 Task: Use the formula "SUMIFS" in spreadsheet "Project portfolio".
Action: Mouse moved to (113, 75)
Screenshot: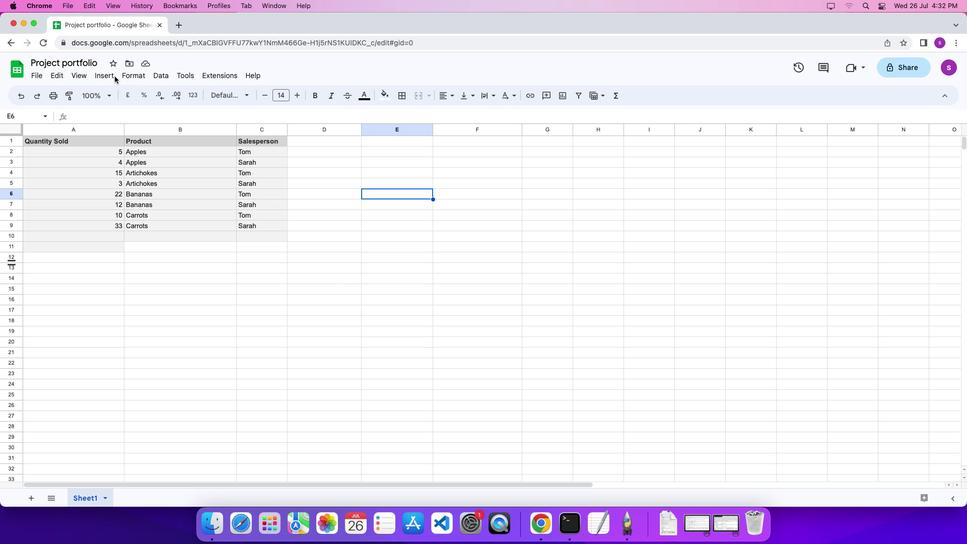
Action: Mouse pressed left at (113, 75)
Screenshot: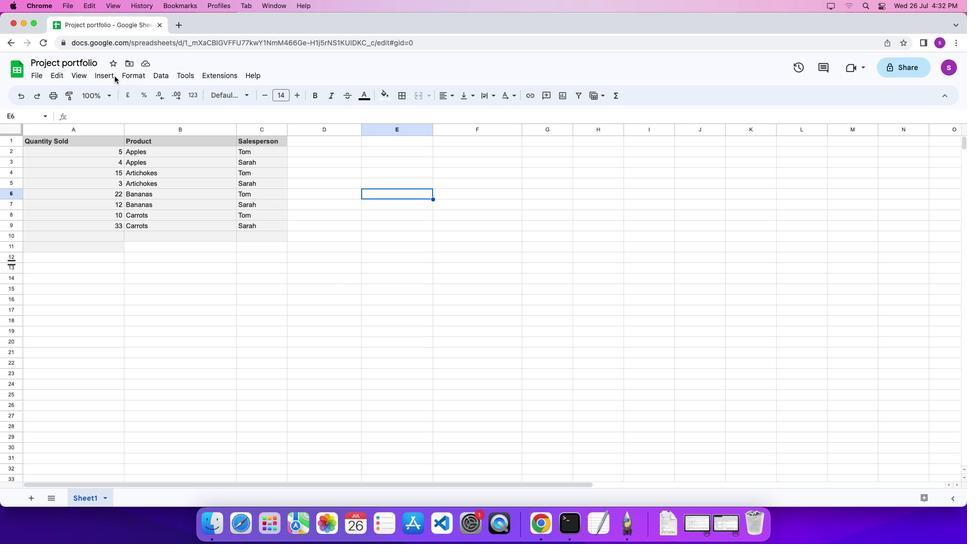 
Action: Mouse moved to (108, 74)
Screenshot: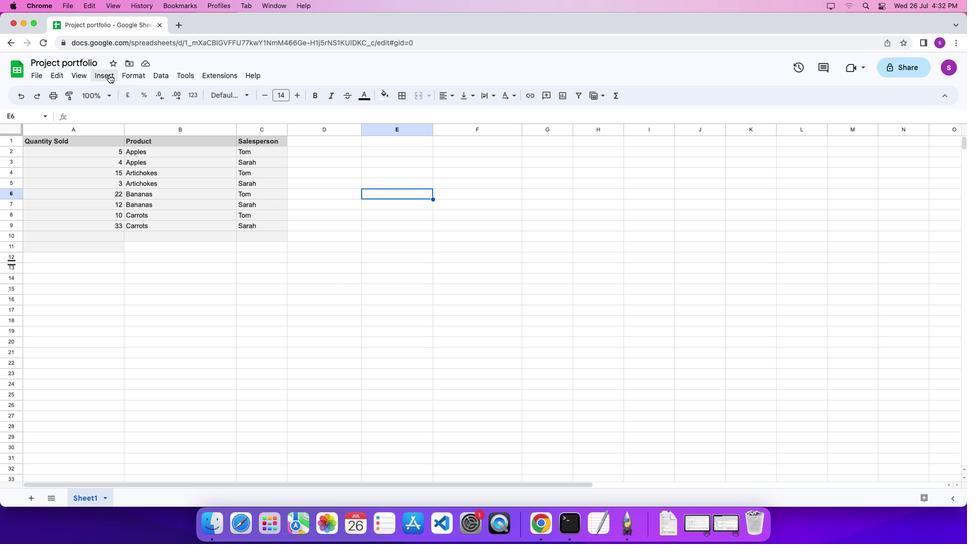 
Action: Mouse pressed left at (108, 74)
Screenshot: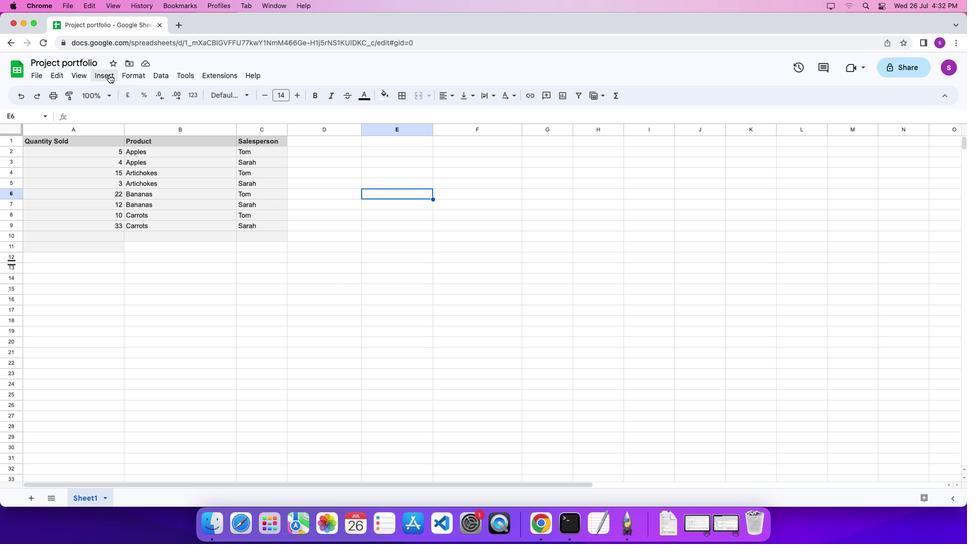 
Action: Mouse moved to (450, 238)
Screenshot: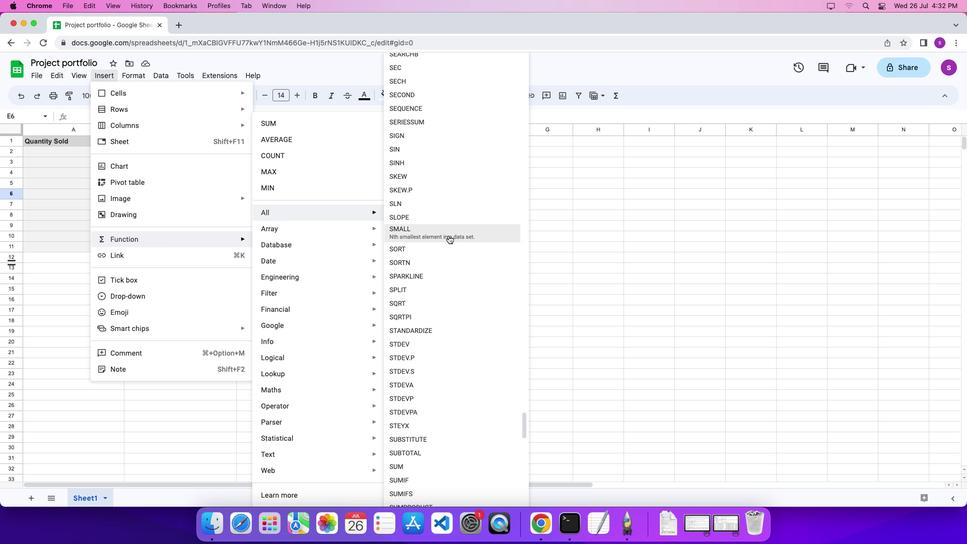 
Action: Mouse scrolled (450, 238) with delta (-1, -2)
Screenshot: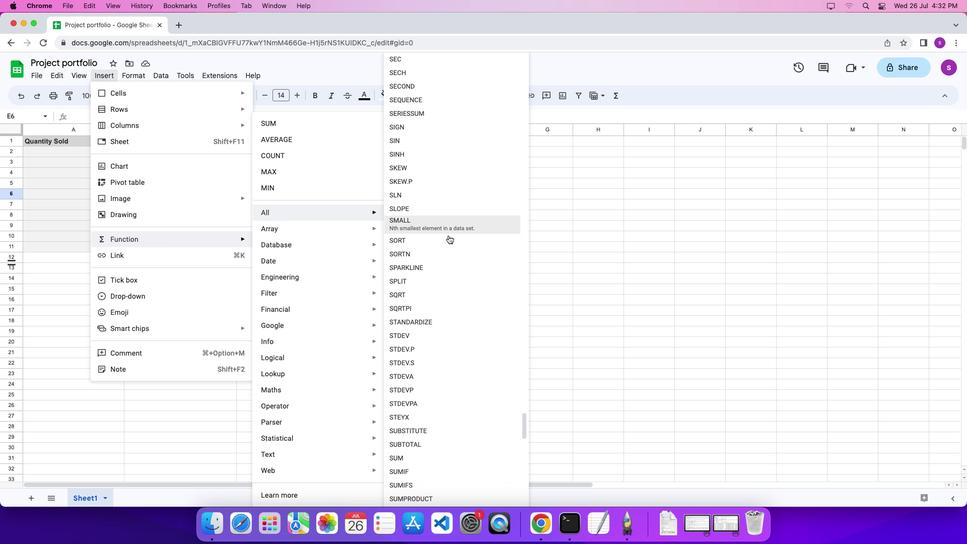 
Action: Mouse scrolled (450, 238) with delta (-1, -2)
Screenshot: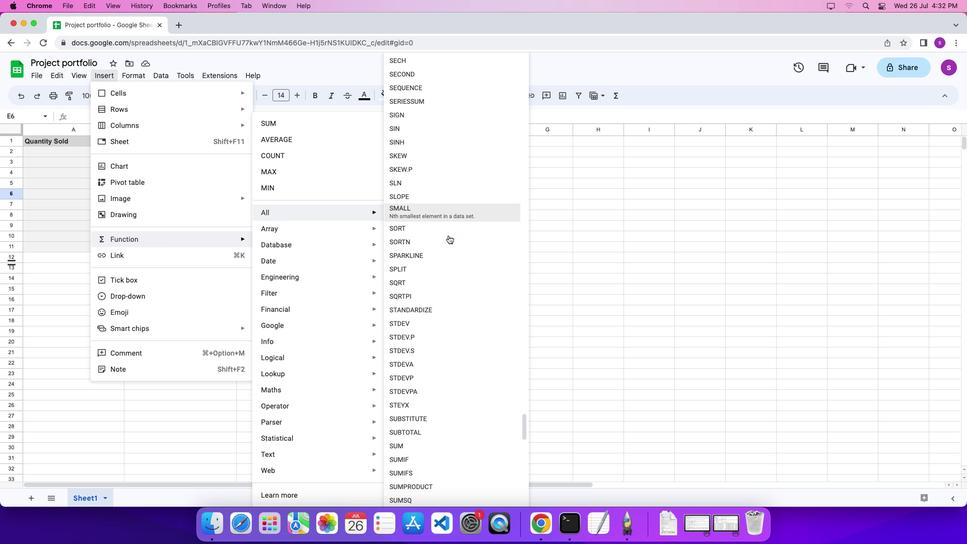 
Action: Mouse scrolled (450, 238) with delta (-1, -2)
Screenshot: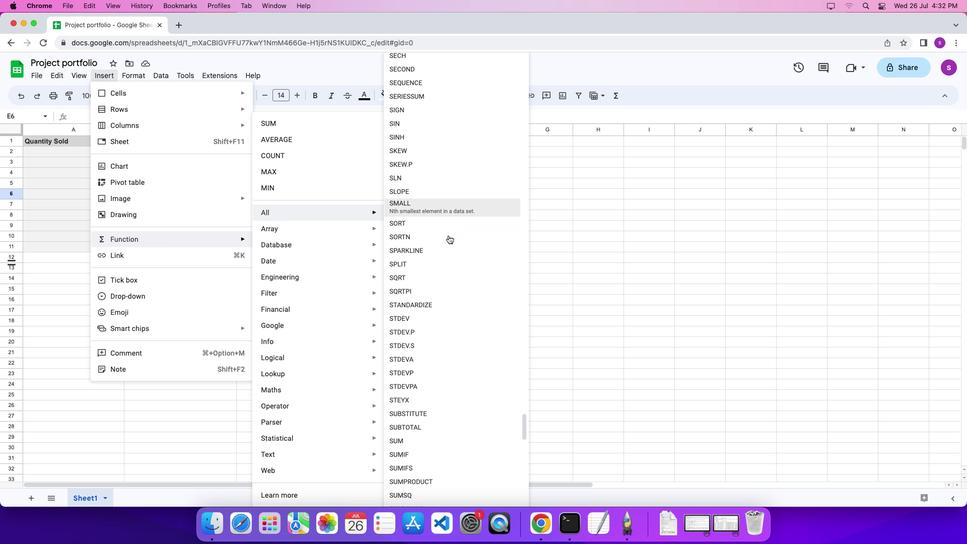
Action: Mouse moved to (430, 476)
Screenshot: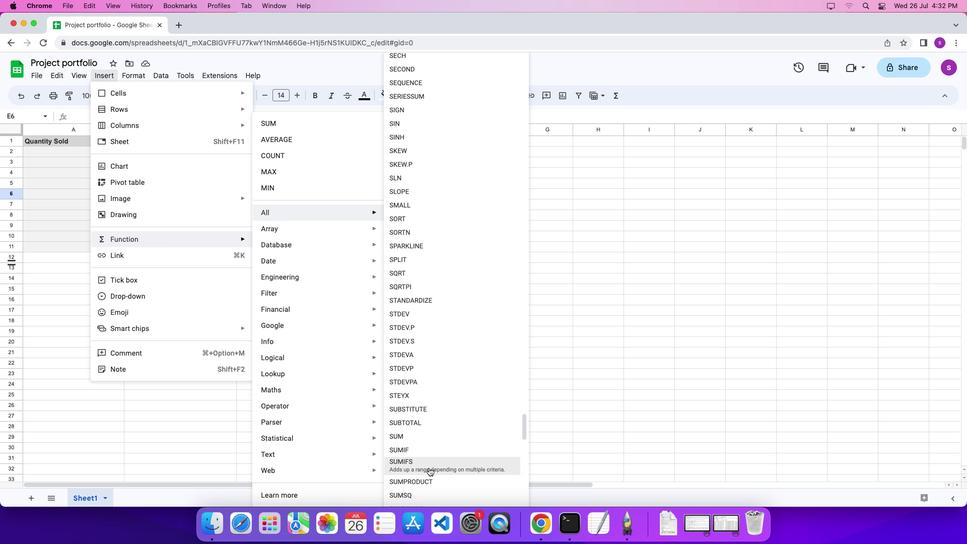 
Action: Mouse pressed left at (430, 476)
Screenshot: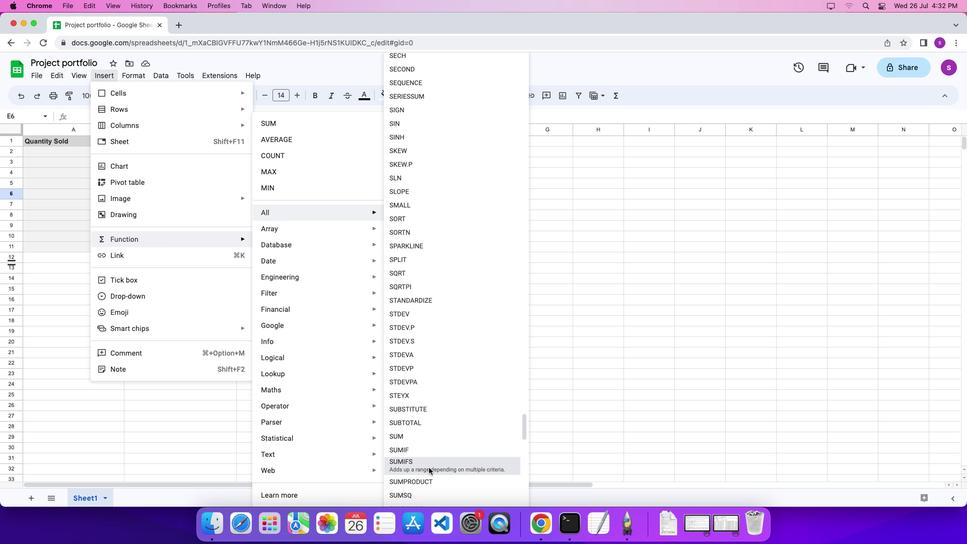 
Action: Mouse moved to (100, 151)
Screenshot: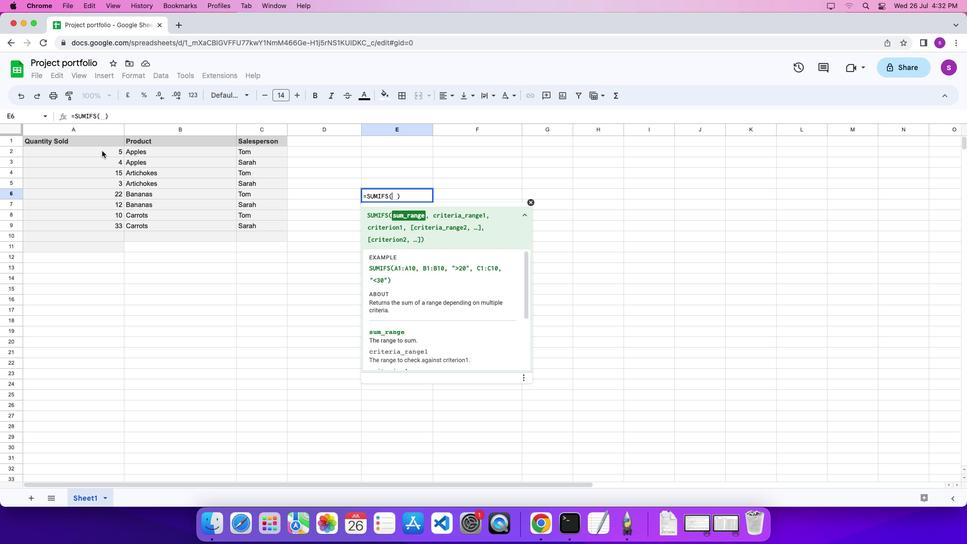 
Action: Mouse pressed left at (100, 151)
Screenshot: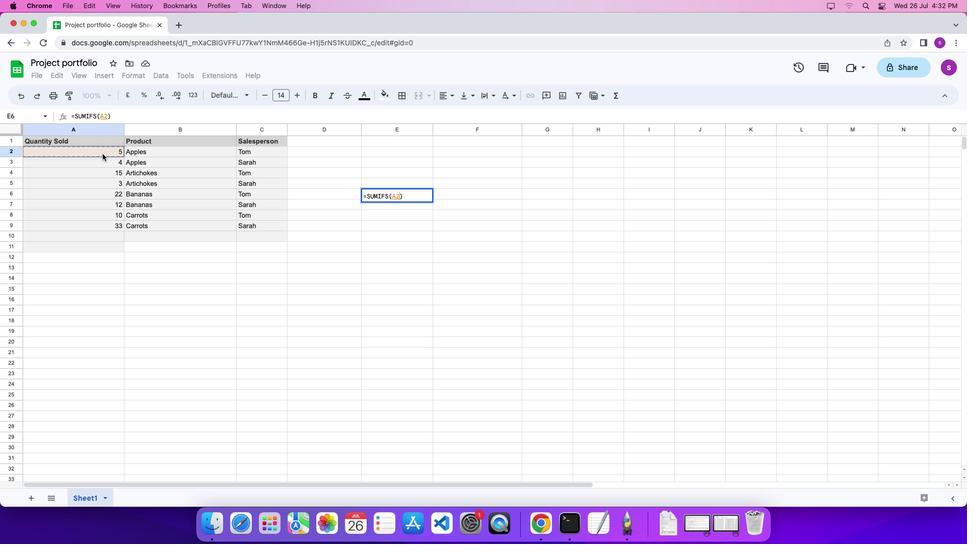 
Action: Mouse moved to (104, 224)
Screenshot: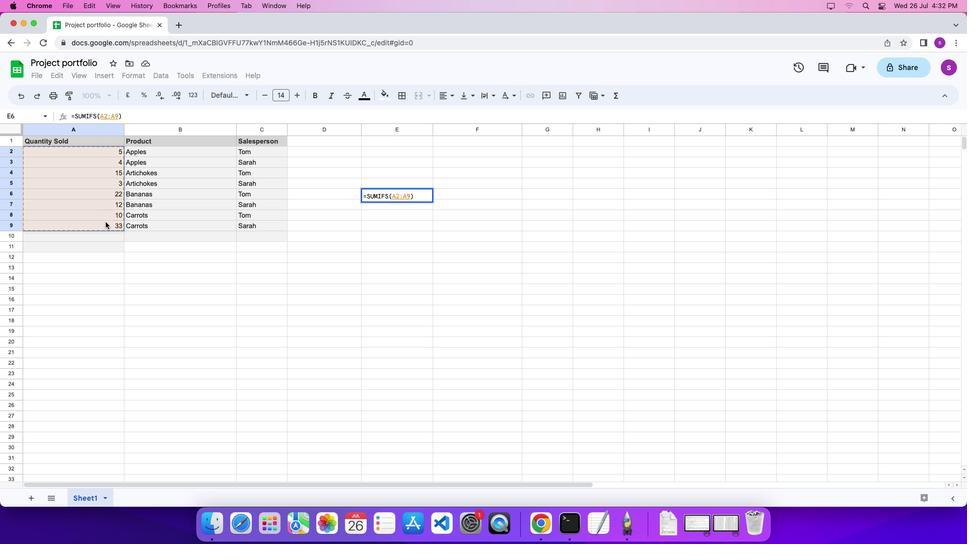 
Action: Key pressed ','
Screenshot: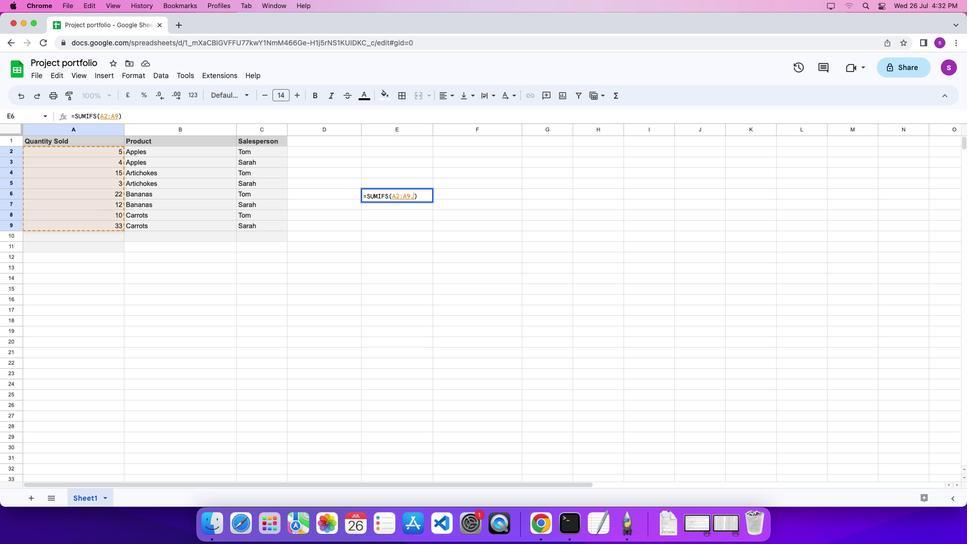 
Action: Mouse moved to (182, 148)
Screenshot: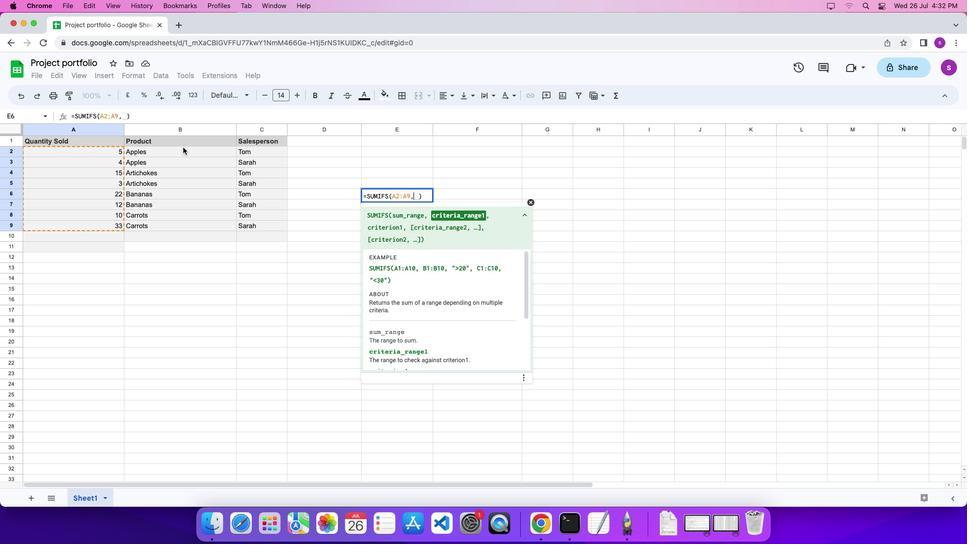 
Action: Mouse pressed left at (182, 148)
Screenshot: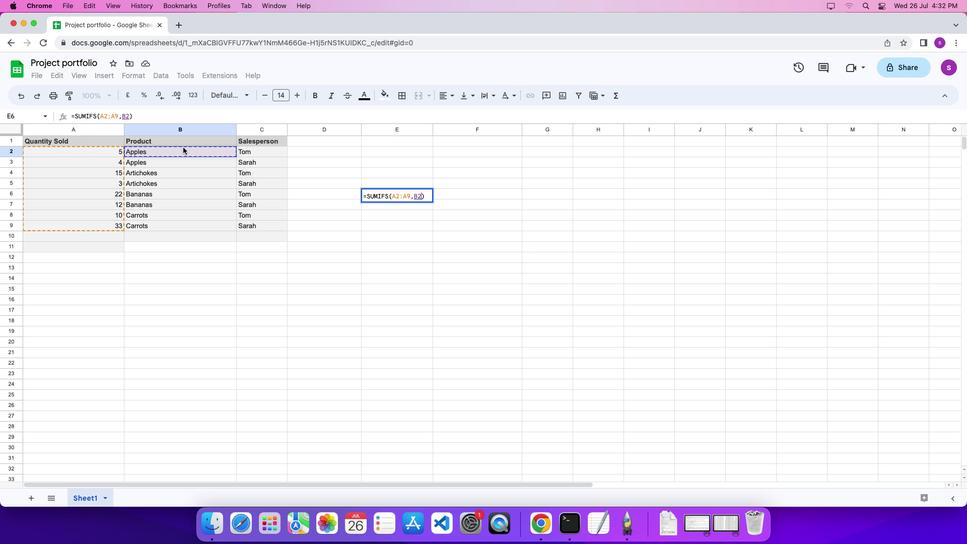 
Action: Mouse moved to (182, 224)
Screenshot: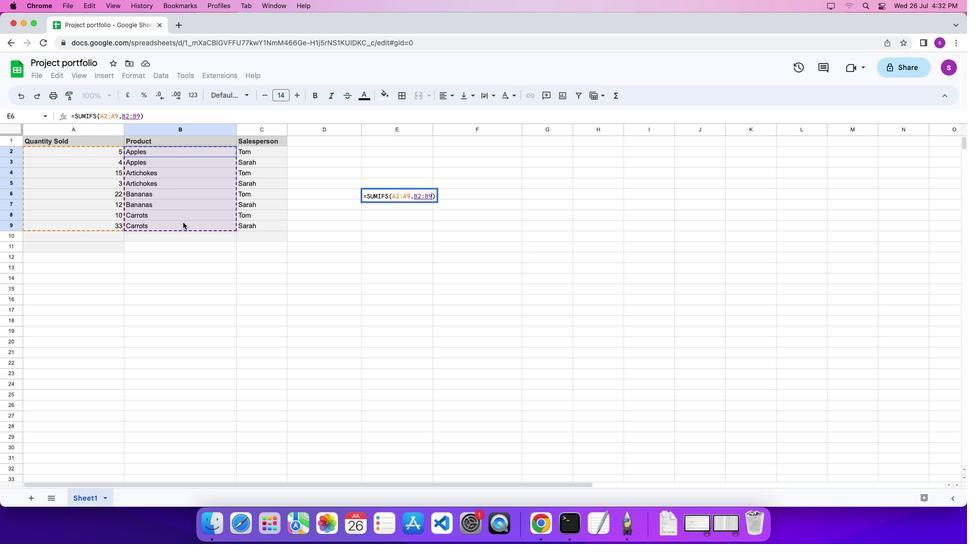 
Action: Key pressed ','
Screenshot: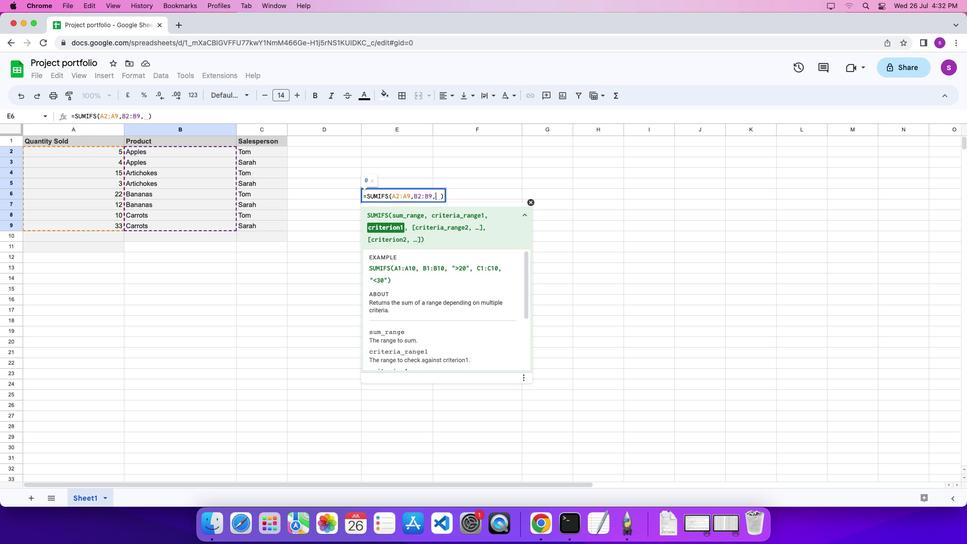 
Action: Mouse moved to (190, 228)
Screenshot: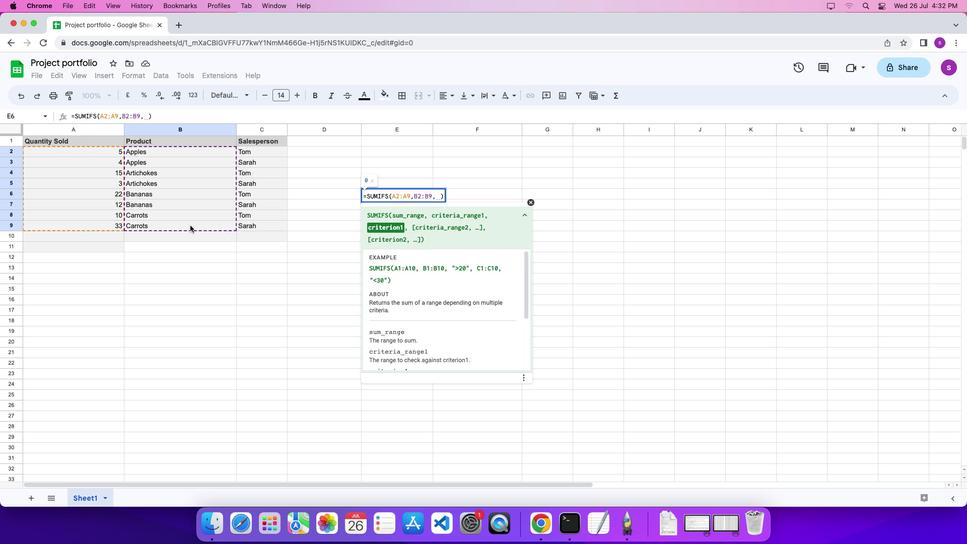 
Action: Key pressed Key.shift_r'"'Key.shiftKey.shift_r'<''>'Key.shift'B''a''n''a''n''a''s'Key.shift_r'"'','
Screenshot: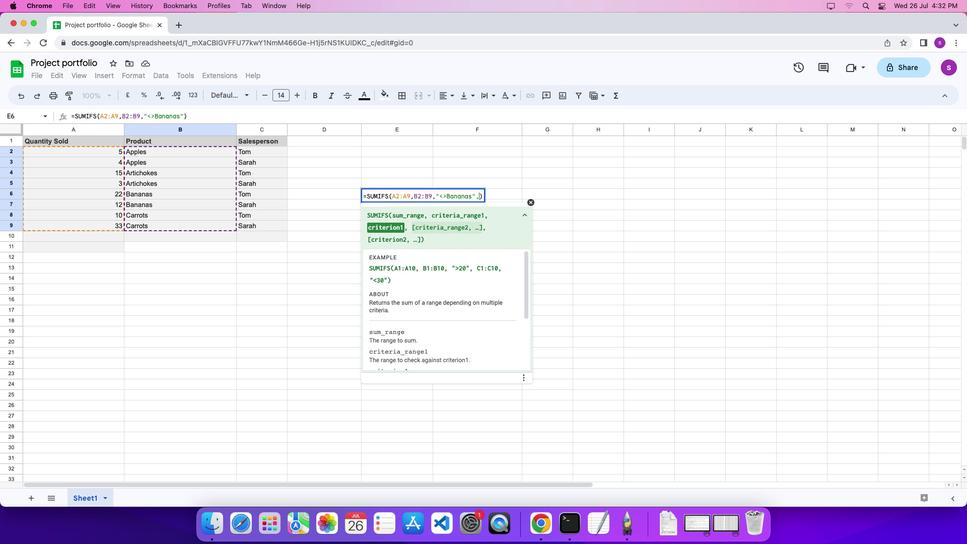 
Action: Mouse moved to (252, 152)
Screenshot: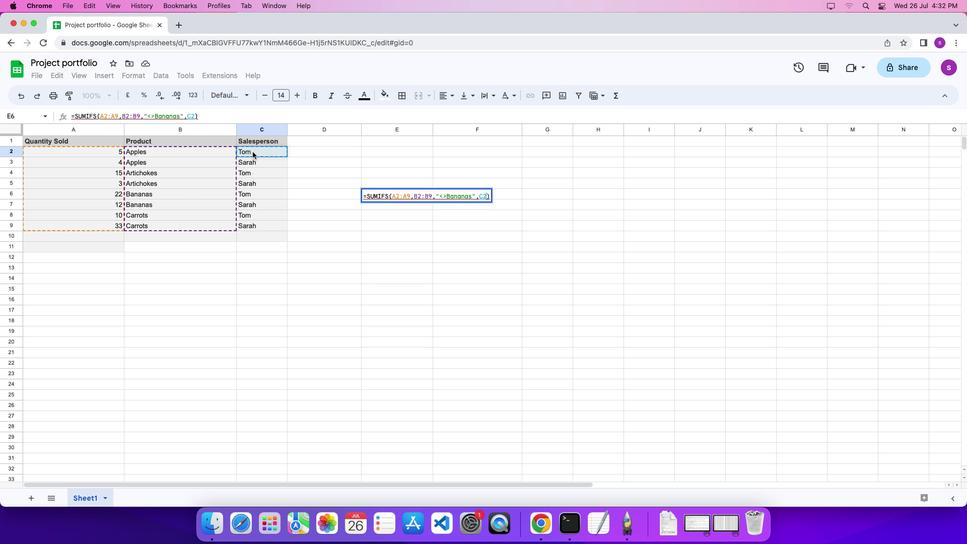 
Action: Mouse pressed left at (252, 152)
Screenshot: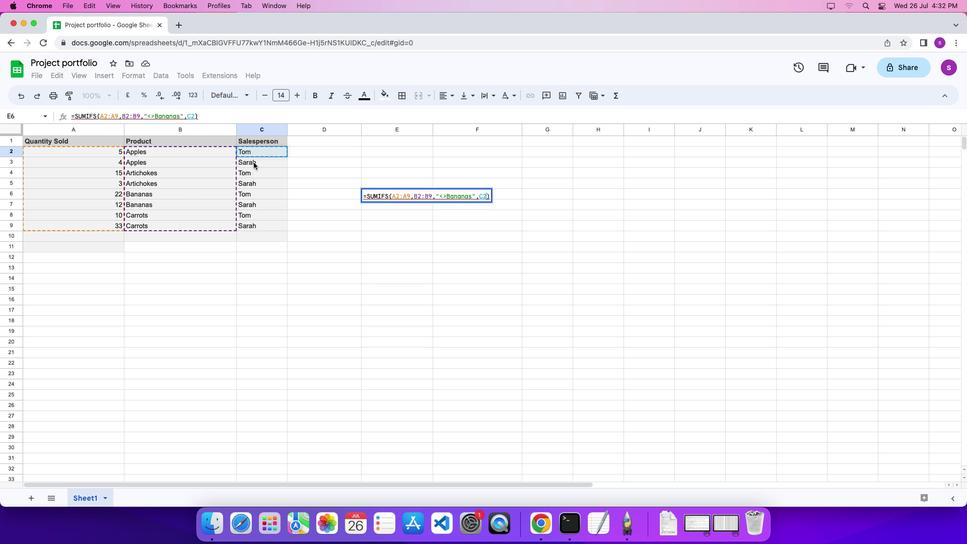 
Action: Mouse moved to (269, 234)
Screenshot: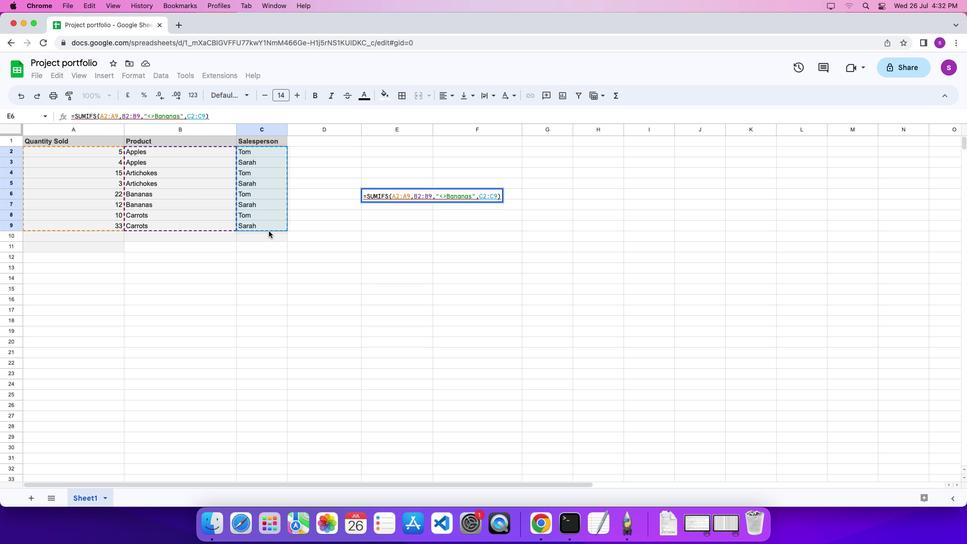 
Action: Key pressed ','Key.shift_r'"'Key.shift'T''o''m'Key.shift_r'"''\x03'
Screenshot: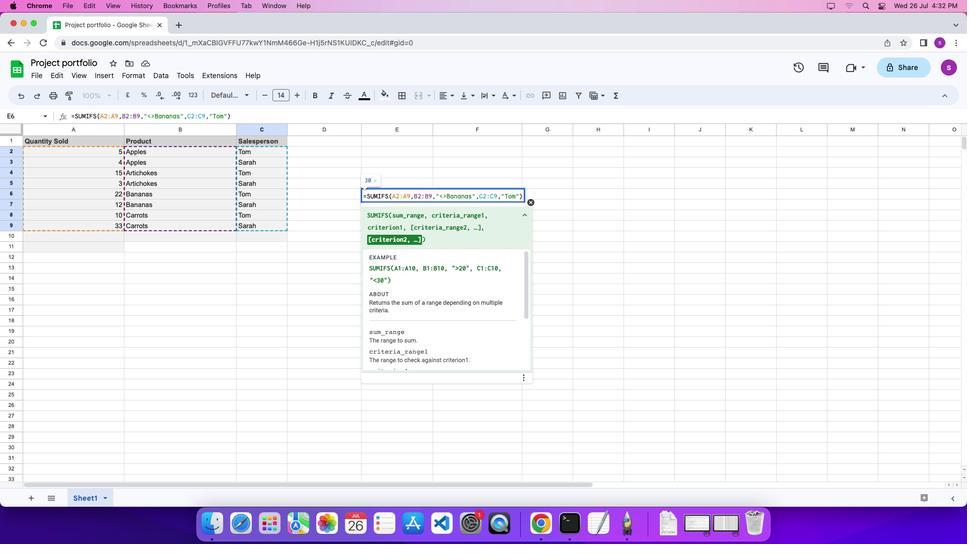 
